 Task: Look for products in the category "Cough Drops" from Beekeepers only.
Action: Mouse moved to (303, 141)
Screenshot: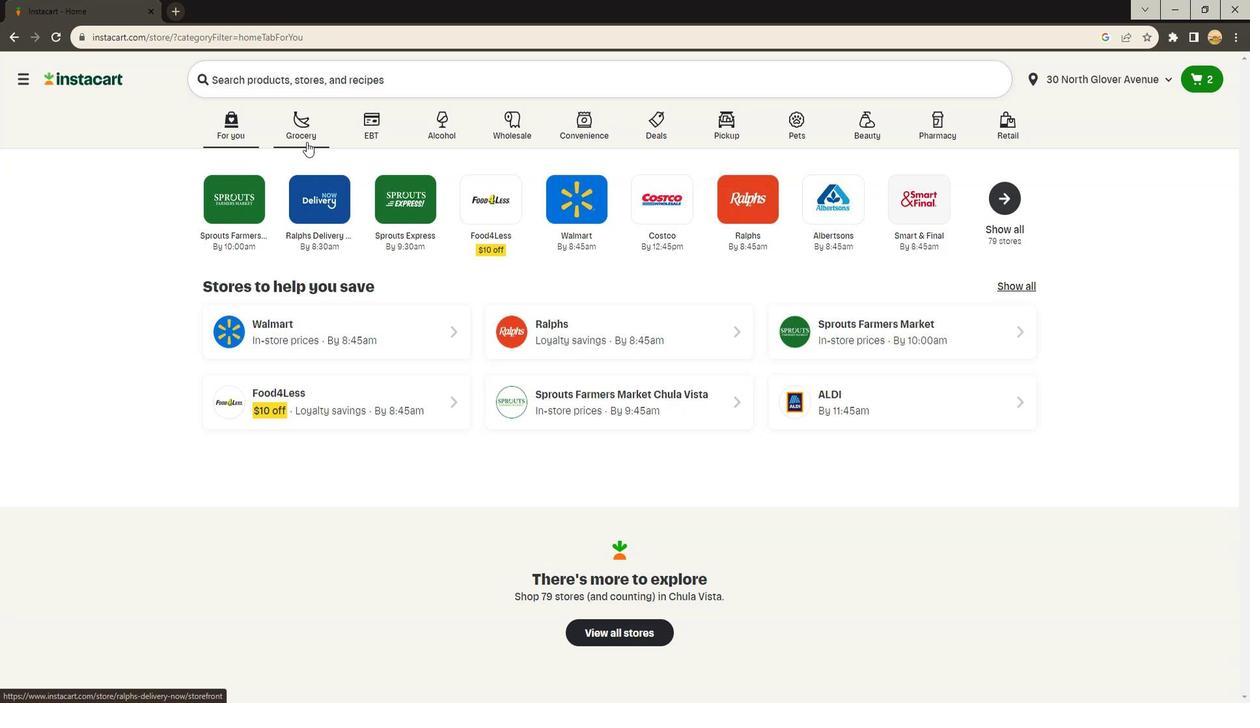 
Action: Mouse pressed left at (303, 141)
Screenshot: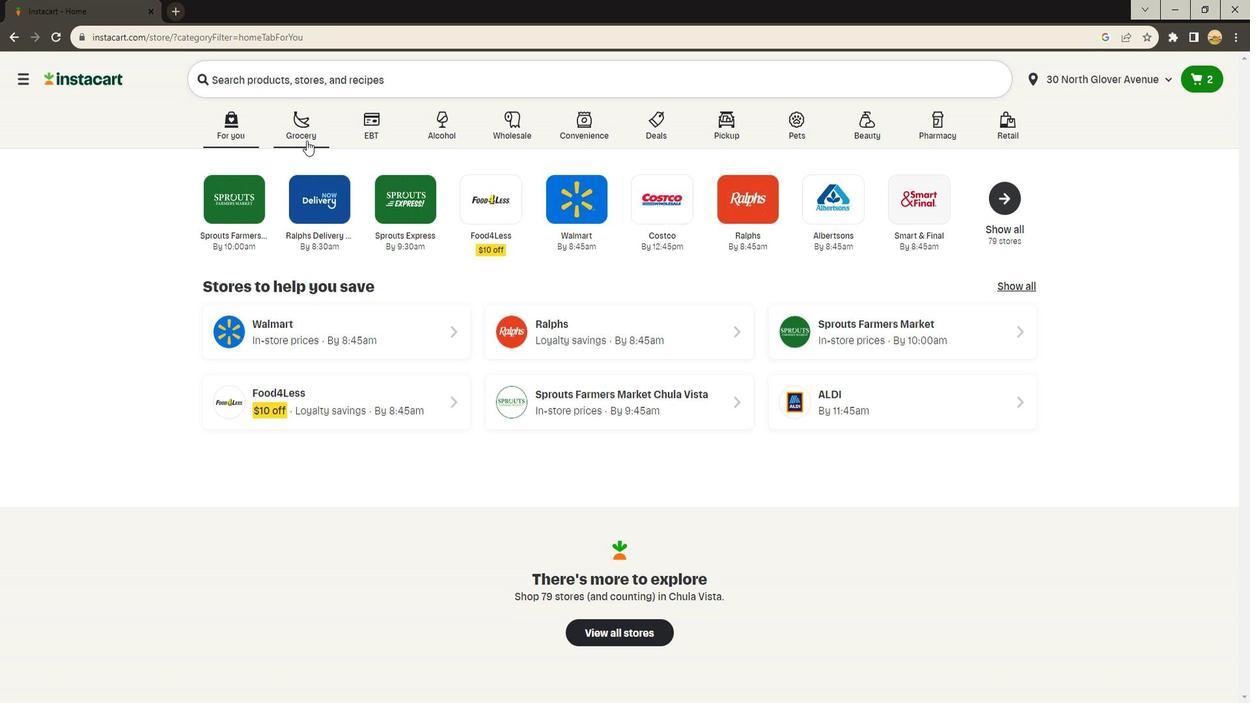 
Action: Mouse moved to (325, 369)
Screenshot: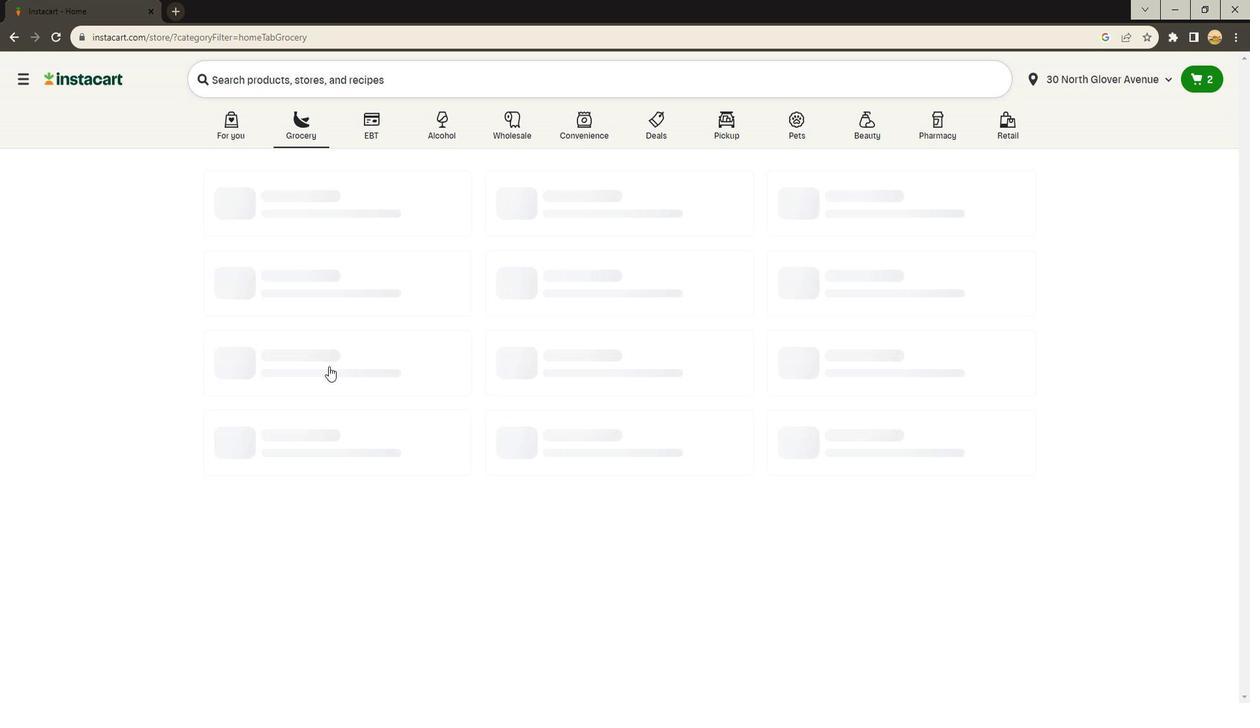 
Action: Mouse pressed left at (325, 369)
Screenshot: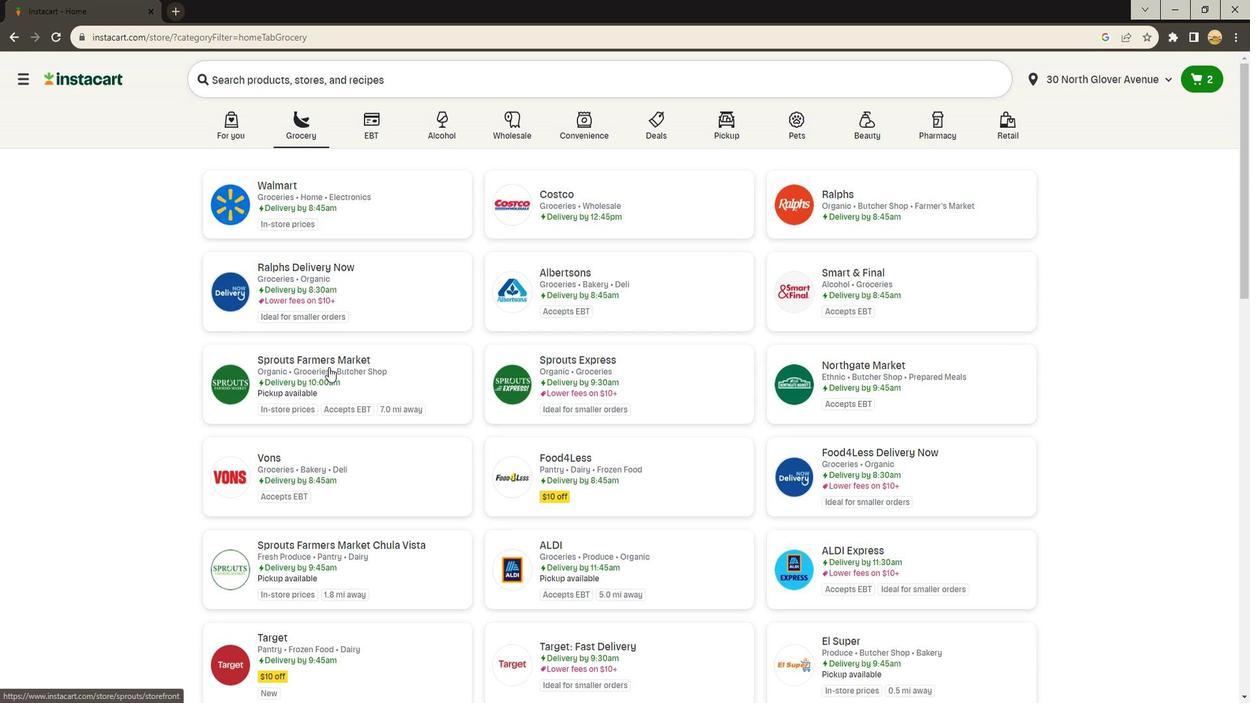 
Action: Mouse moved to (184, 356)
Screenshot: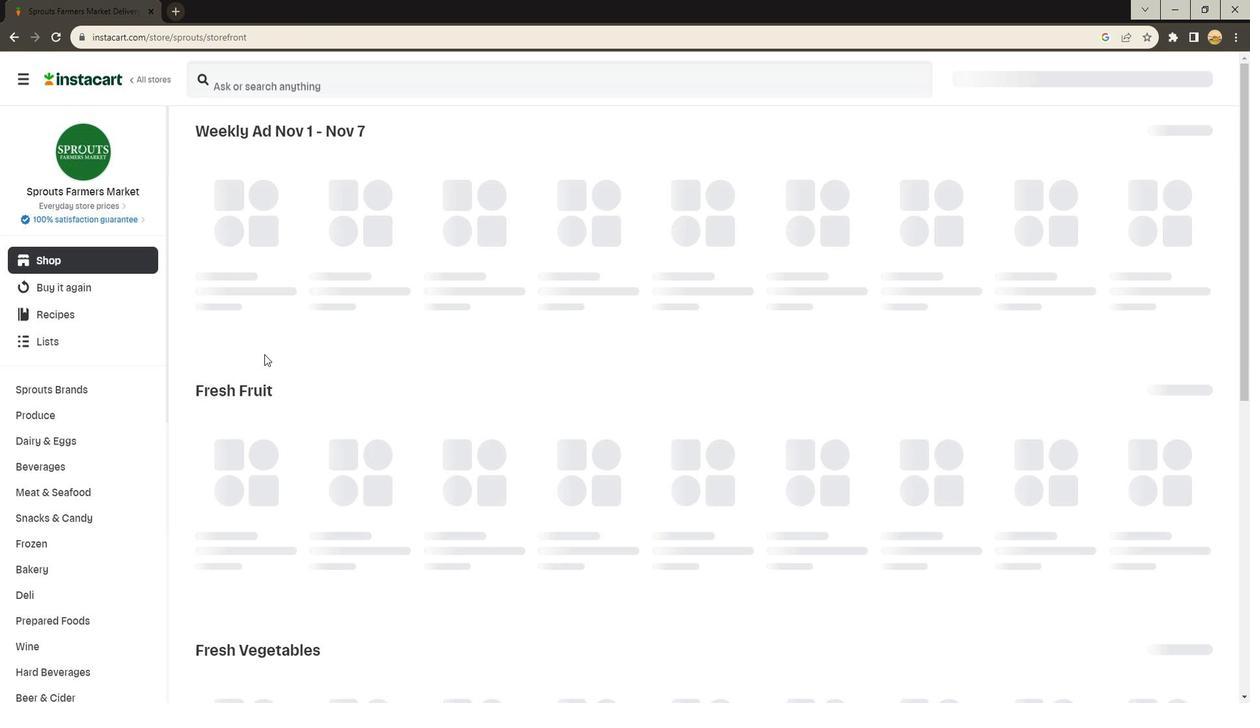 
Action: Mouse scrolled (184, 355) with delta (0, 0)
Screenshot: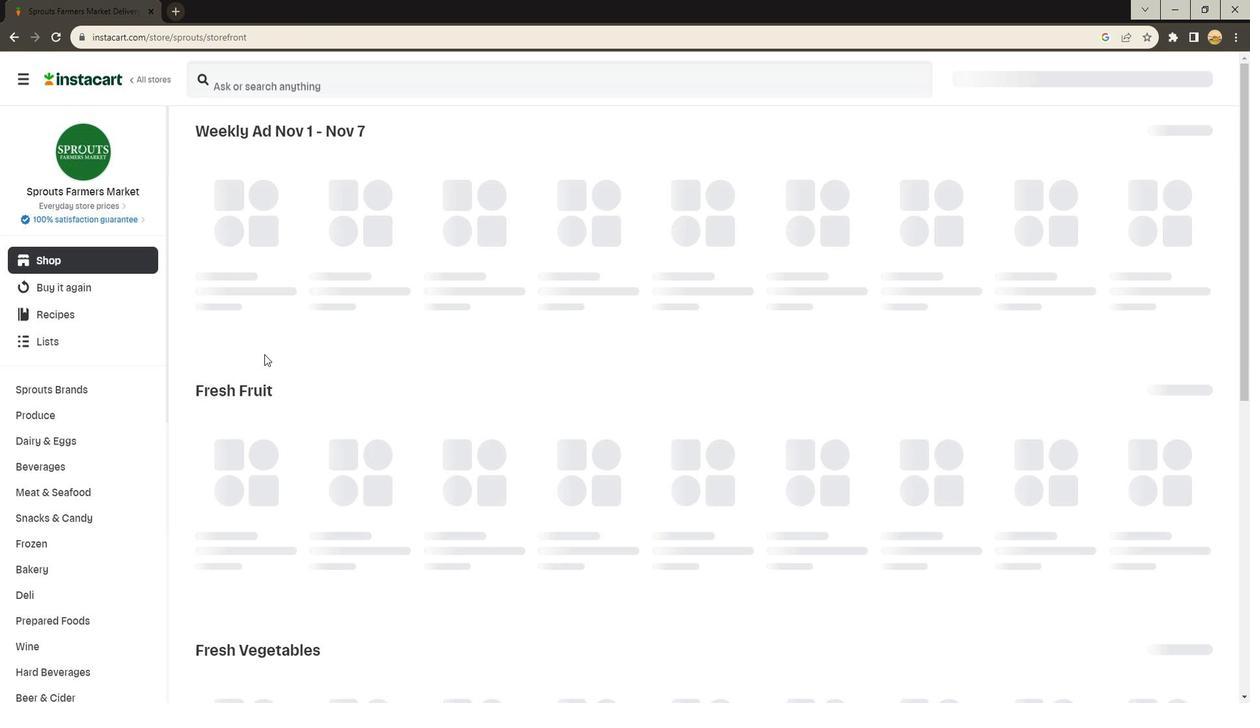 
Action: Mouse moved to (100, 356)
Screenshot: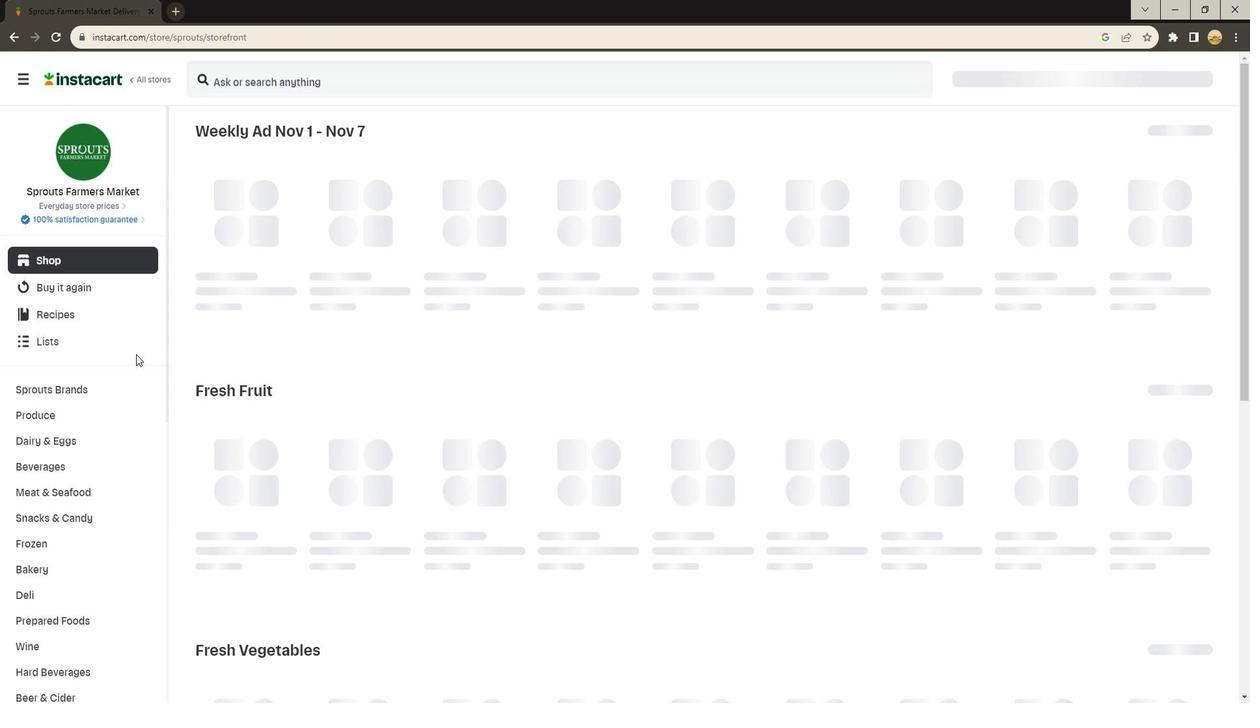 
Action: Mouse scrolled (100, 355) with delta (0, 0)
Screenshot: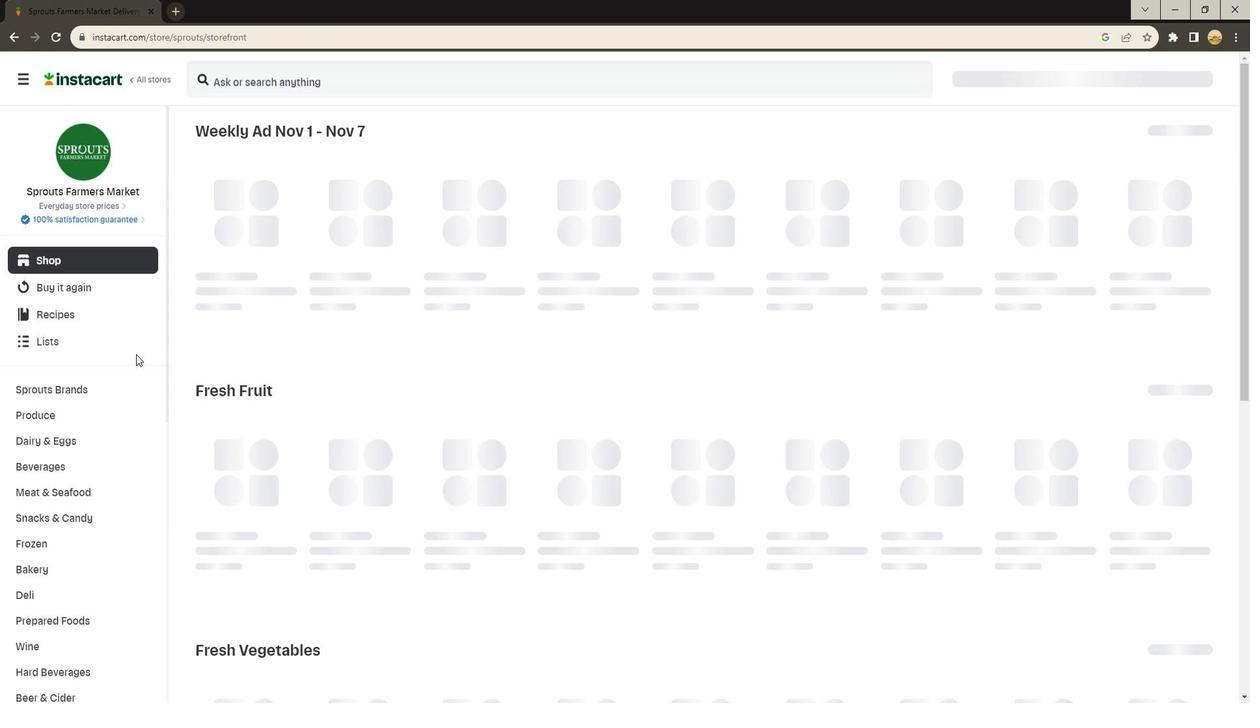 
Action: Mouse moved to (100, 356)
Screenshot: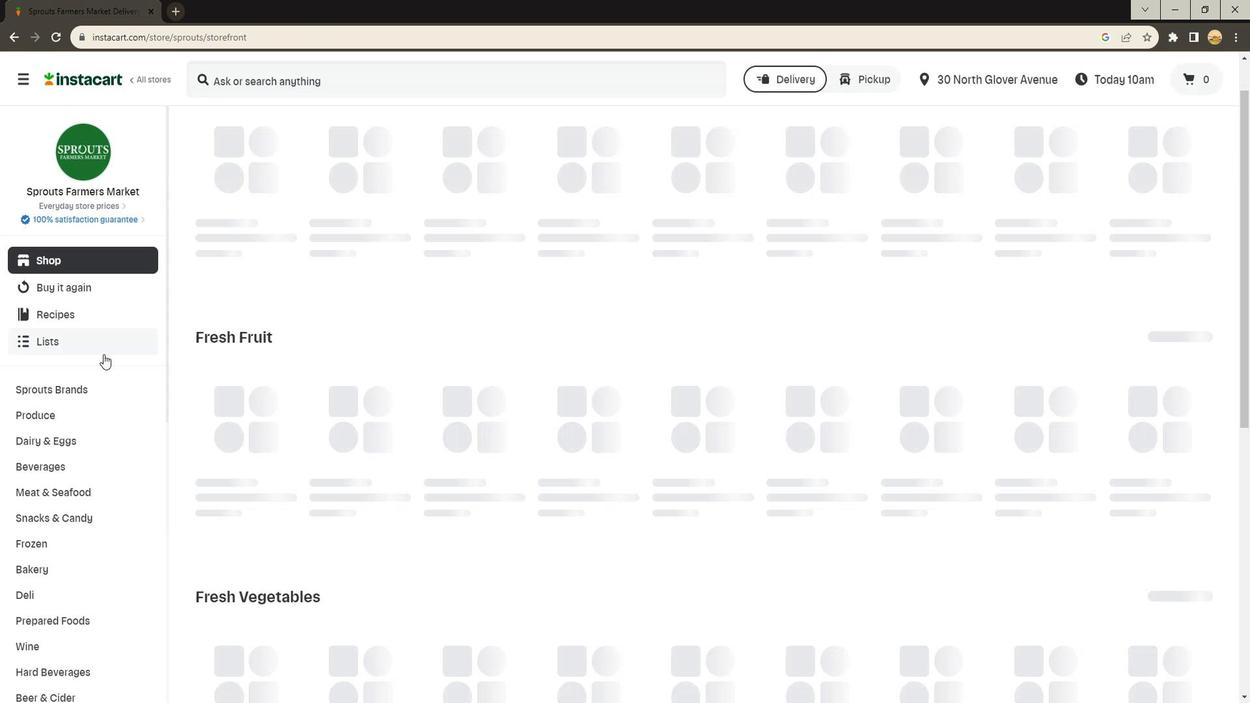
Action: Mouse scrolled (100, 355) with delta (0, 0)
Screenshot: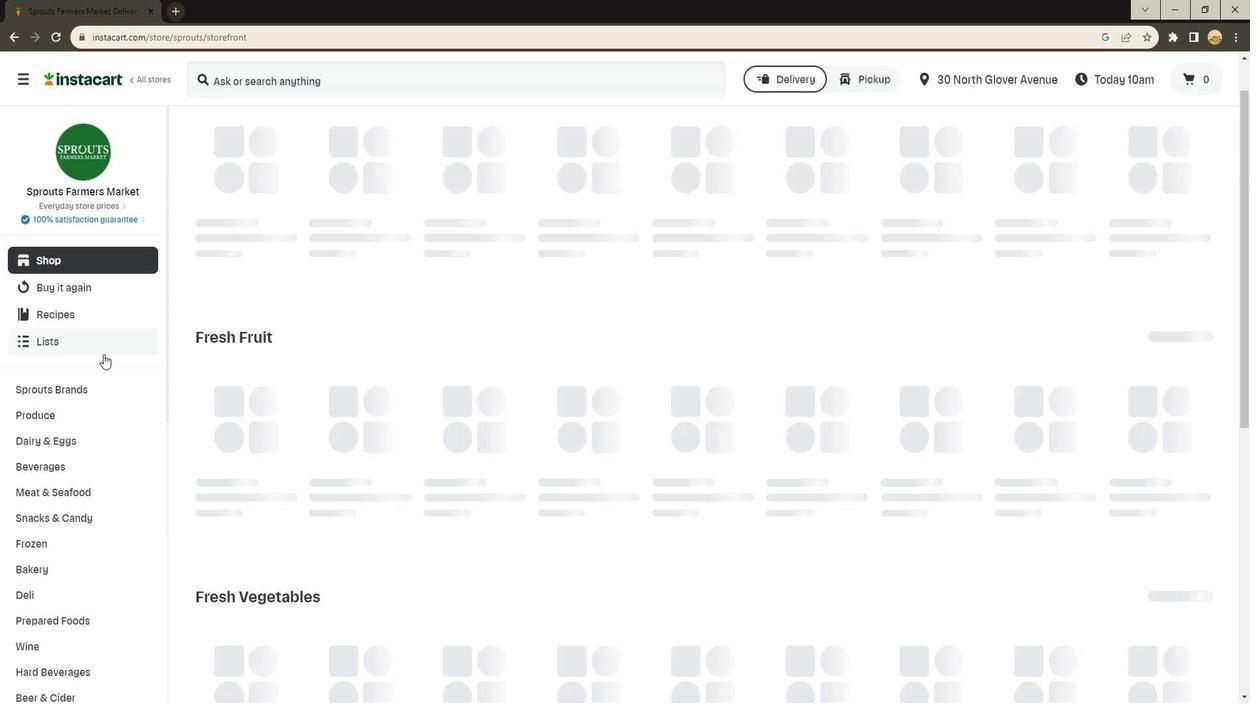 
Action: Mouse moved to (37, 354)
Screenshot: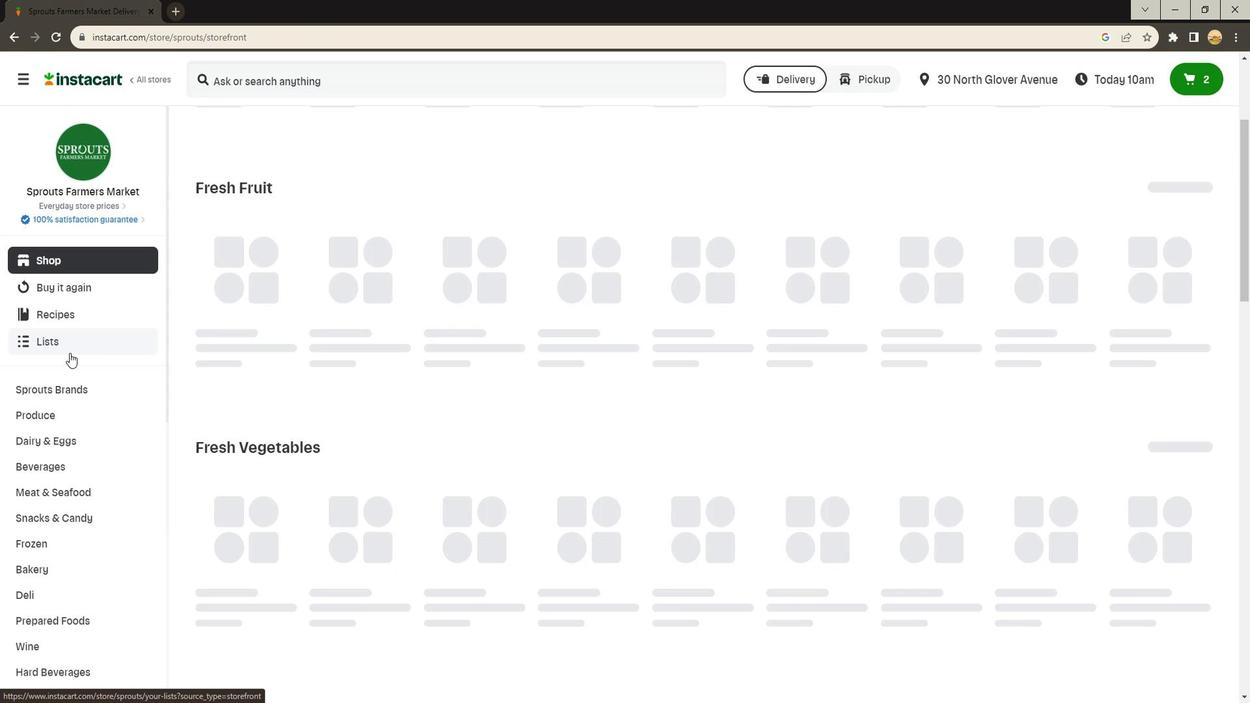
Action: Mouse scrolled (37, 354) with delta (0, 0)
Screenshot: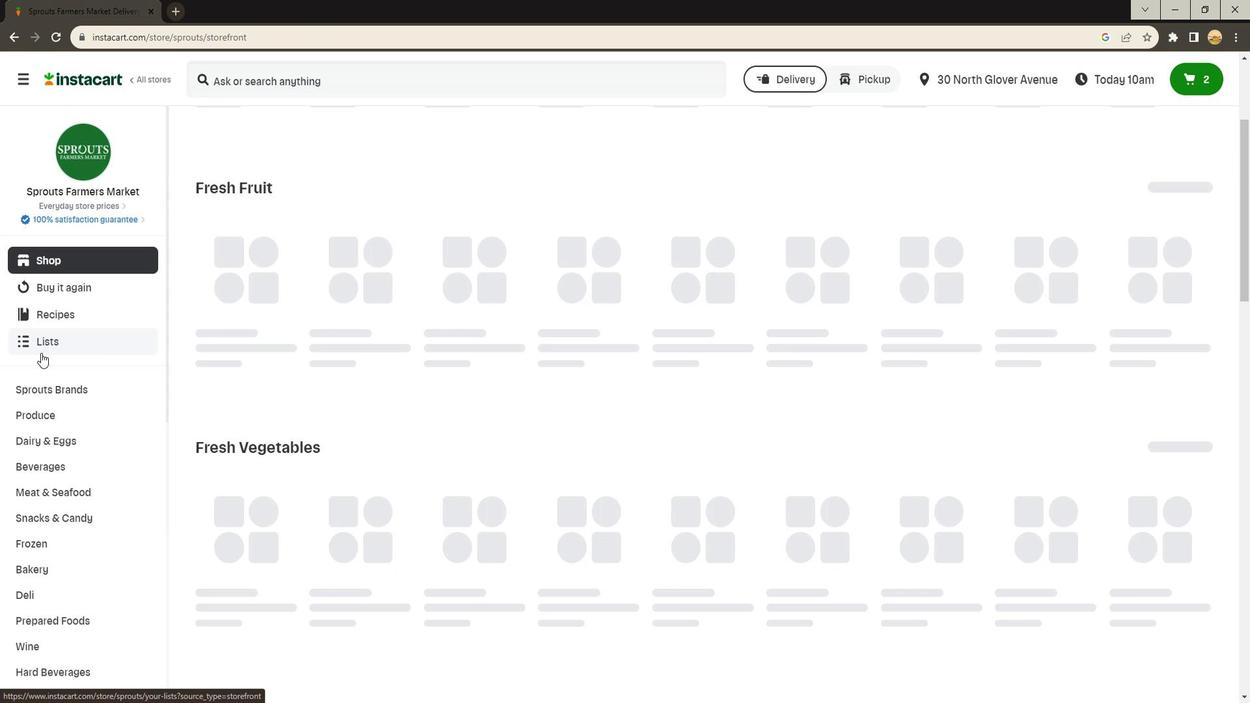 
Action: Mouse scrolled (37, 354) with delta (0, 0)
Screenshot: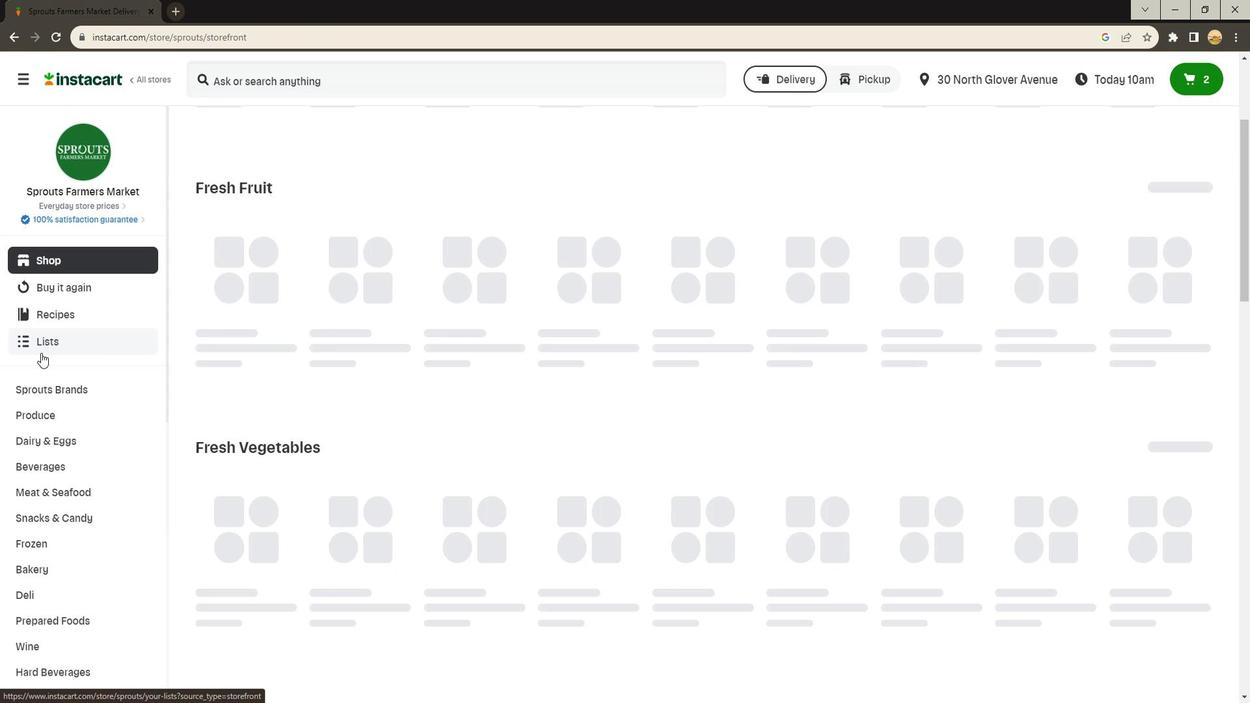 
Action: Mouse scrolled (37, 354) with delta (0, 0)
Screenshot: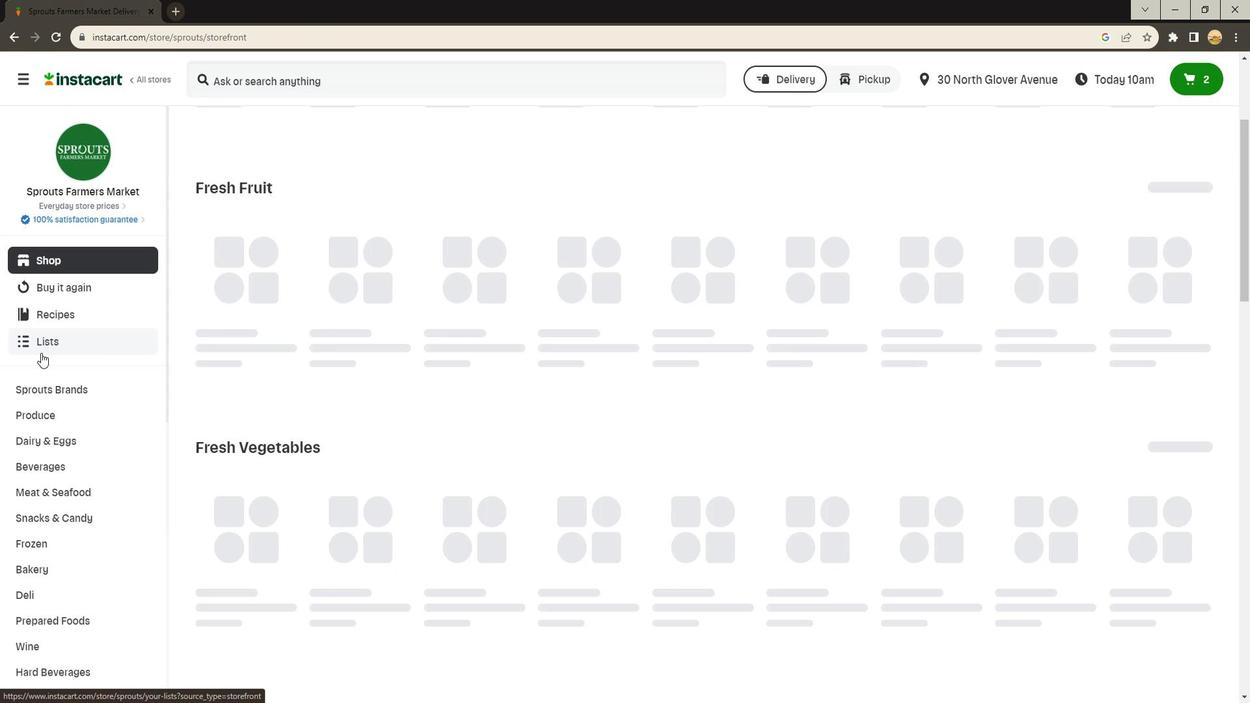 
Action: Mouse scrolled (37, 354) with delta (0, 0)
Screenshot: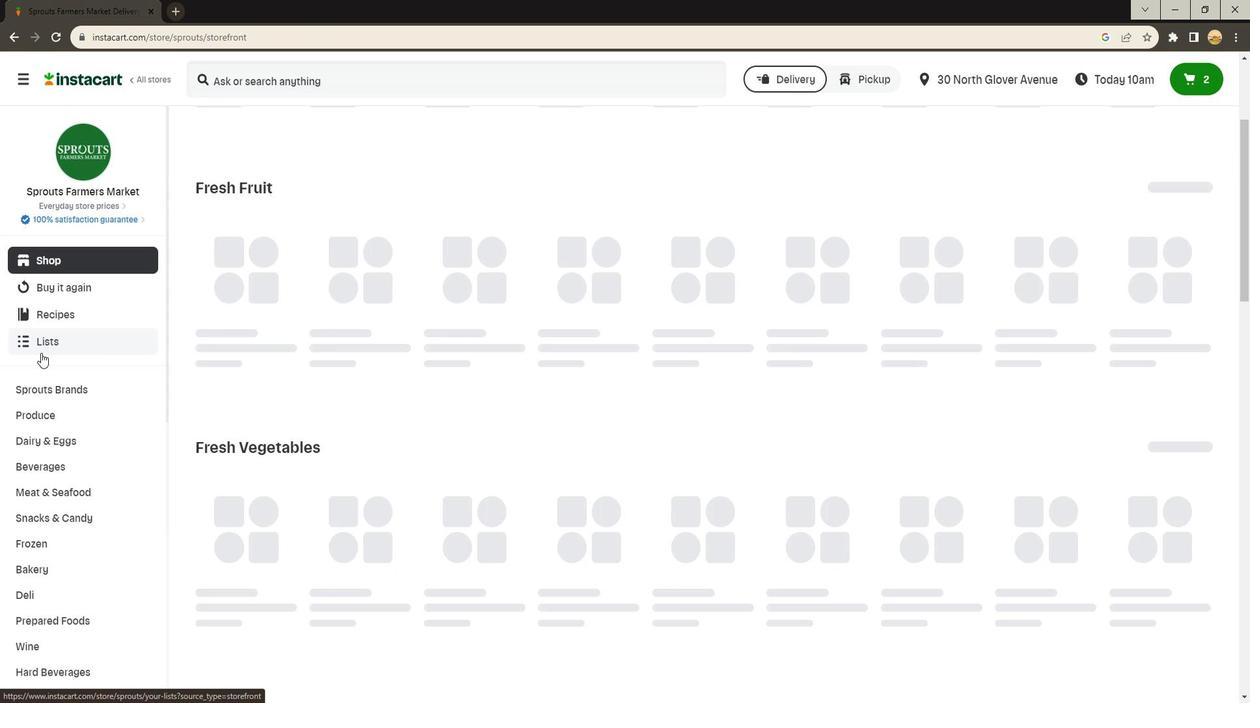 
Action: Mouse scrolled (37, 354) with delta (0, 0)
Screenshot: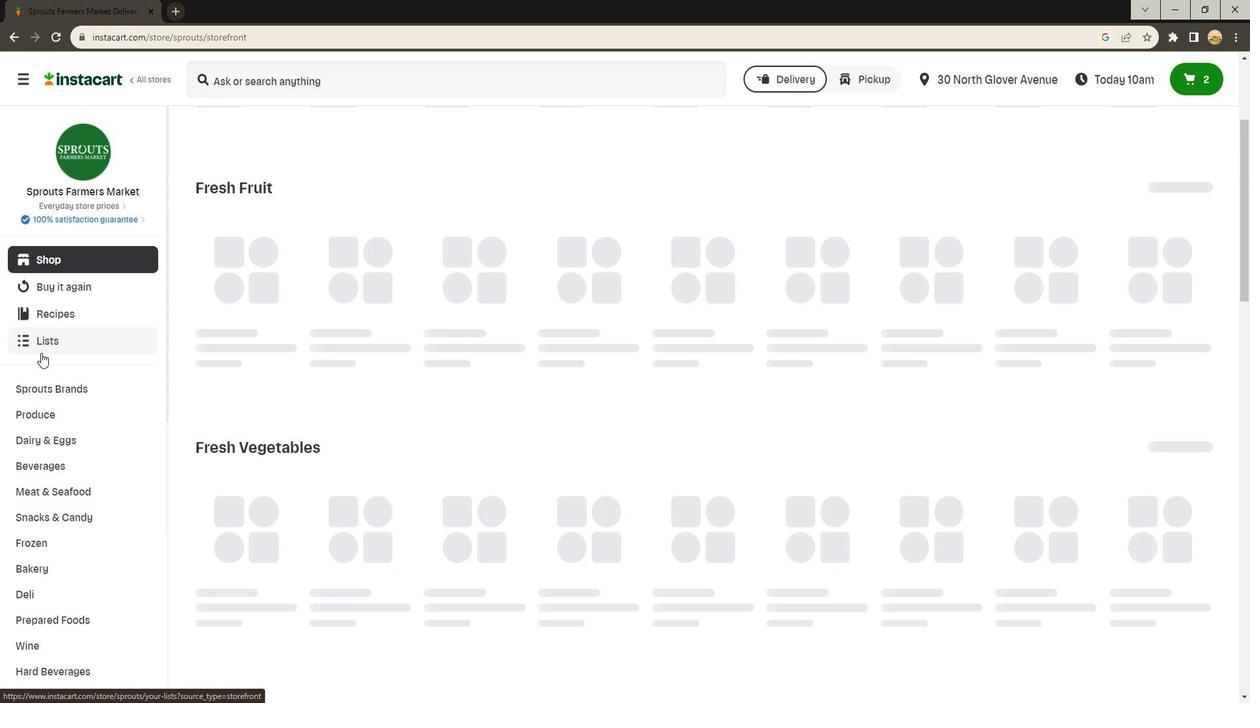 
Action: Mouse scrolled (37, 354) with delta (0, 0)
Screenshot: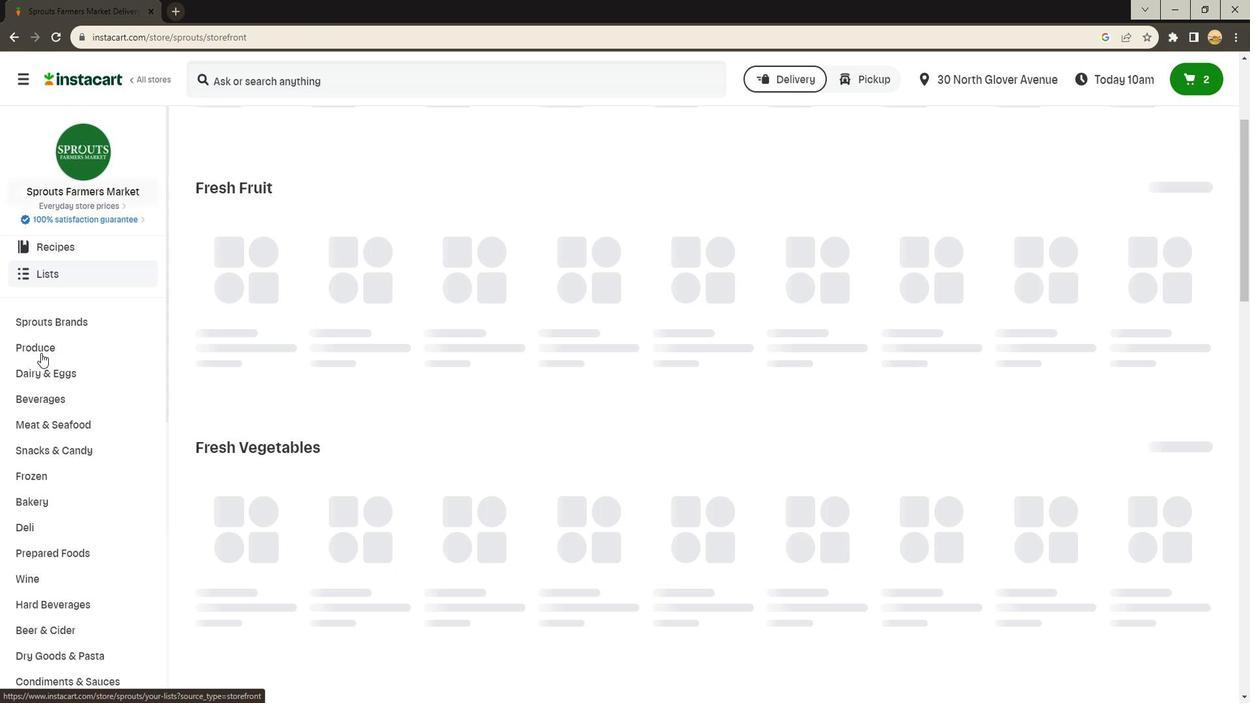 
Action: Mouse scrolled (37, 354) with delta (0, 0)
Screenshot: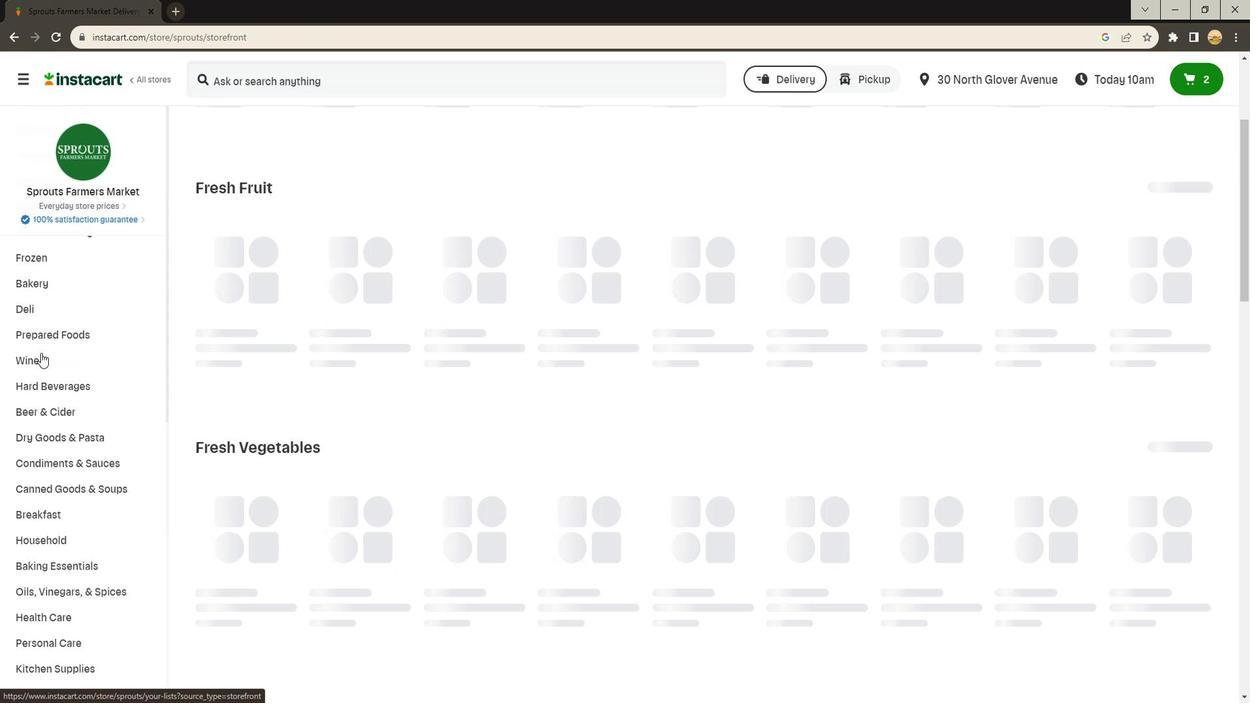 
Action: Mouse moved to (54, 435)
Screenshot: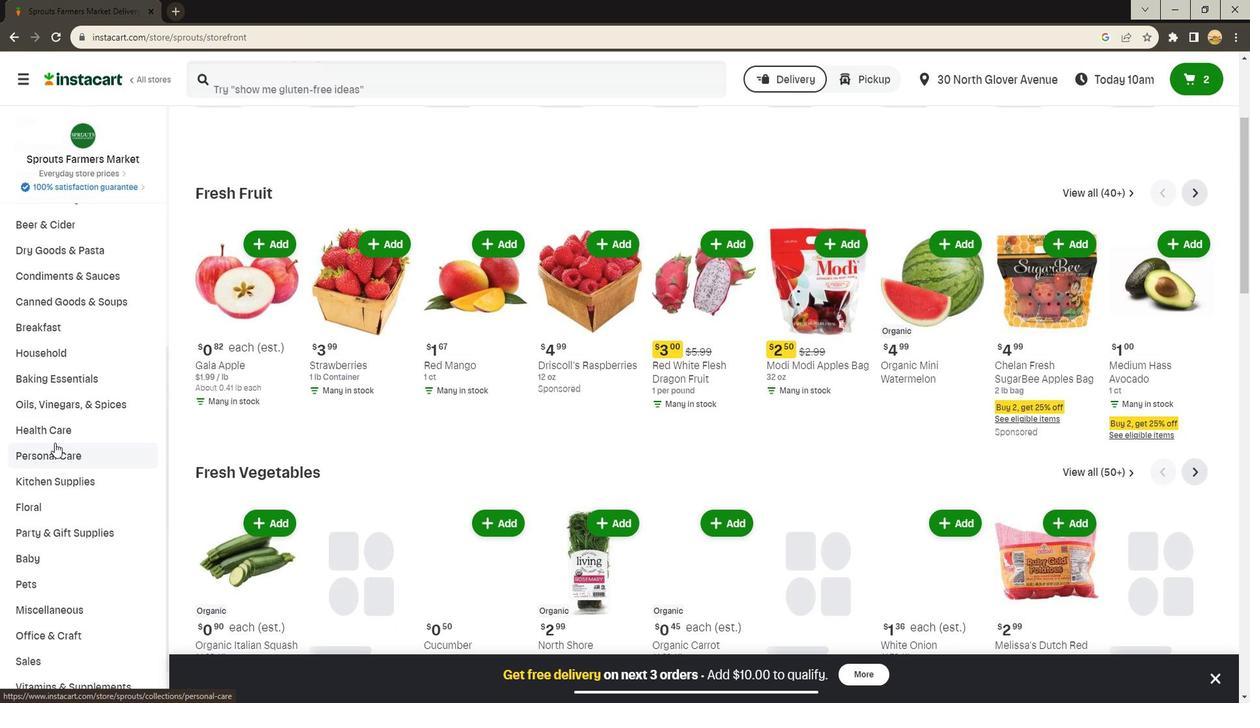 
Action: Mouse pressed left at (54, 435)
Screenshot: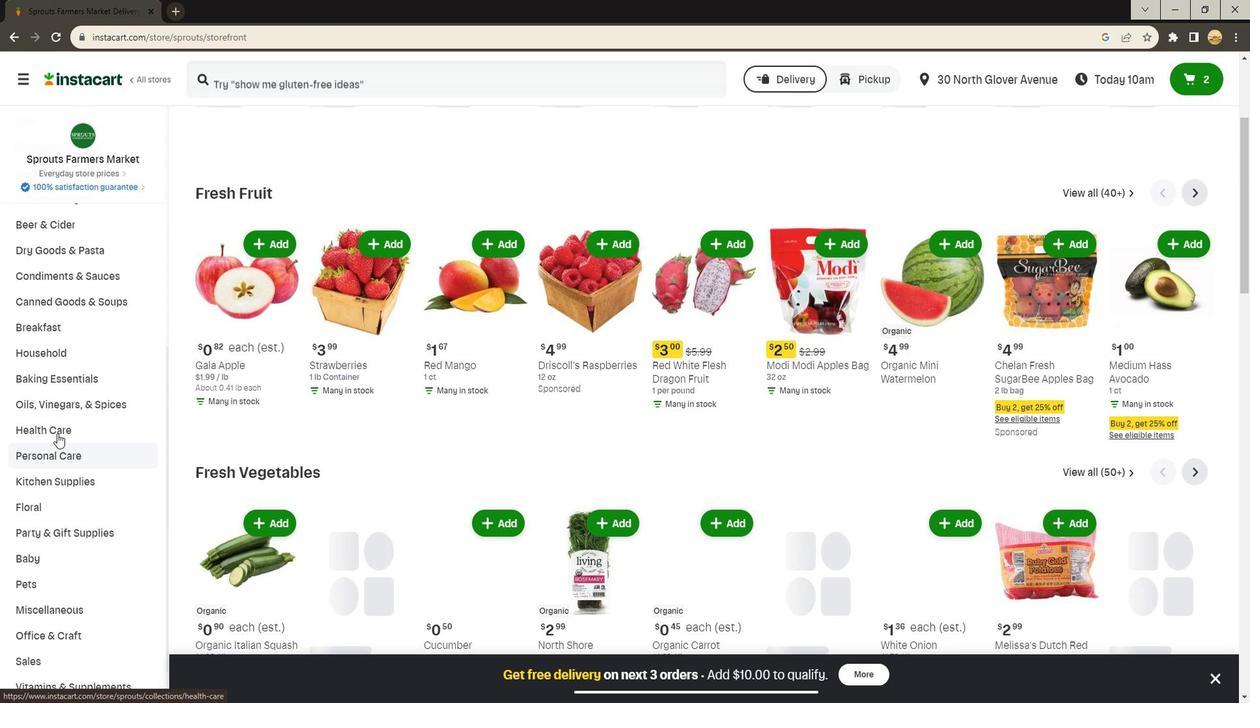
Action: Mouse moved to (319, 181)
Screenshot: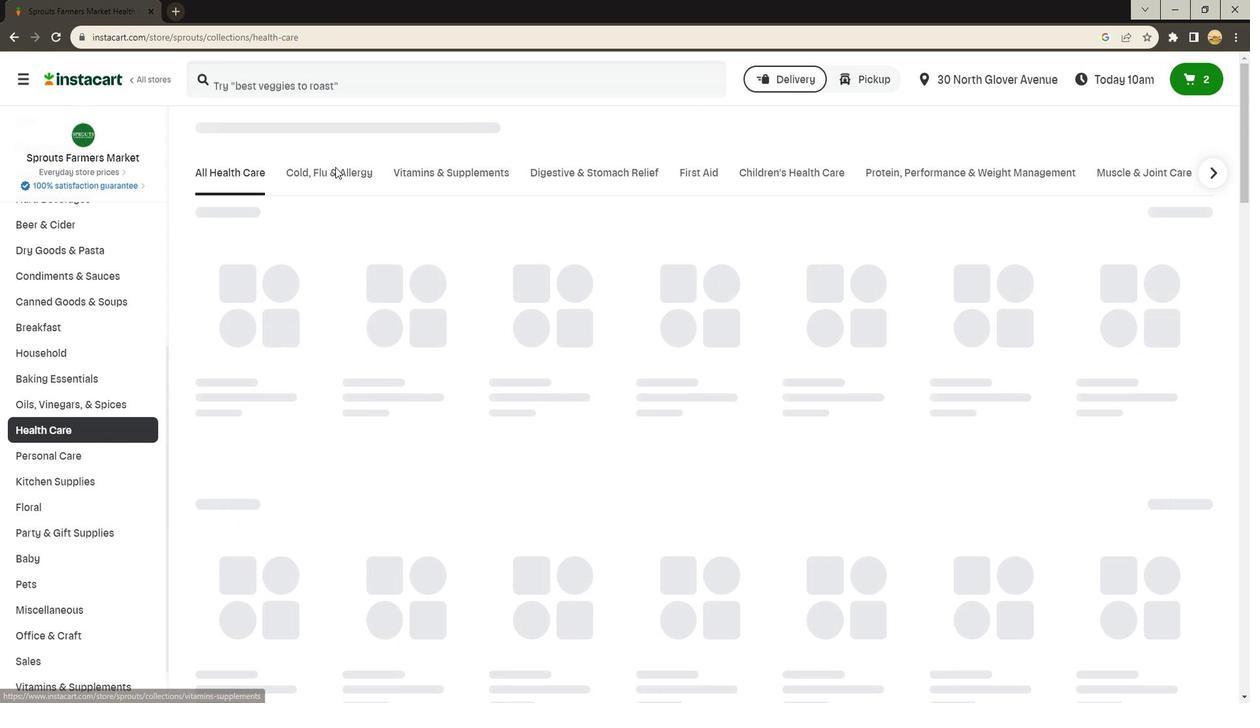 
Action: Mouse pressed left at (319, 181)
Screenshot: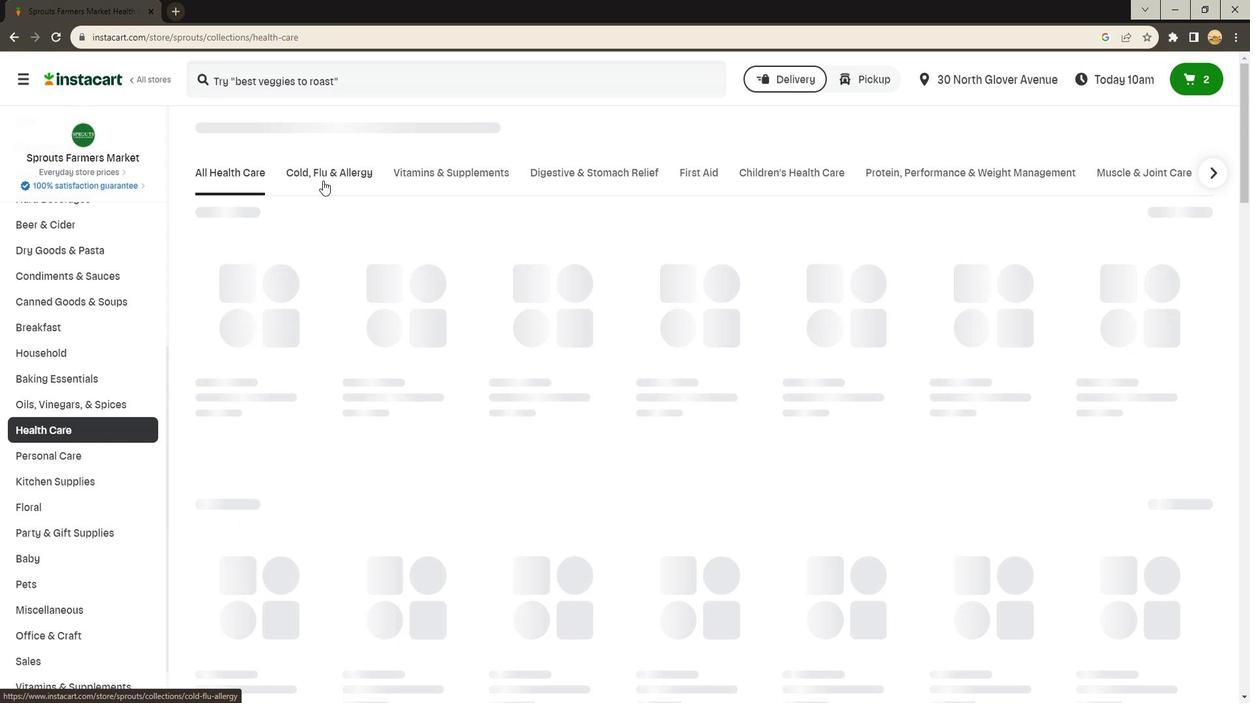 
Action: Mouse moved to (712, 227)
Screenshot: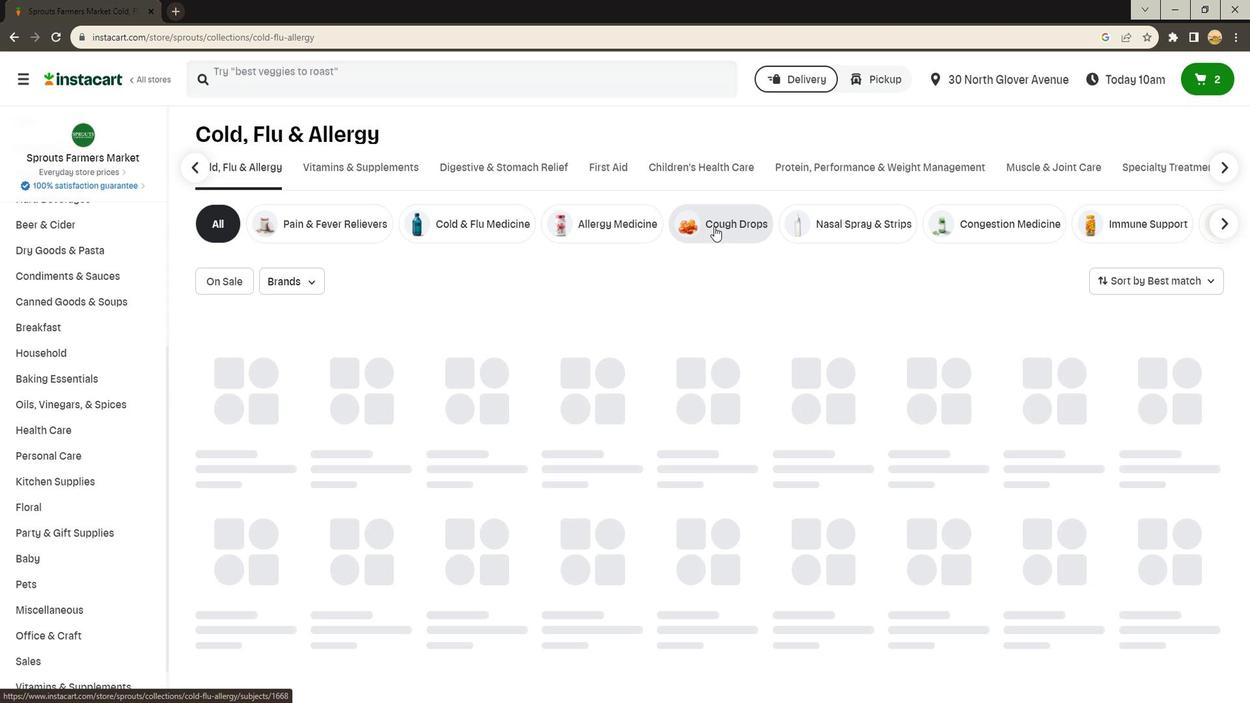 
Action: Mouse pressed left at (712, 227)
Screenshot: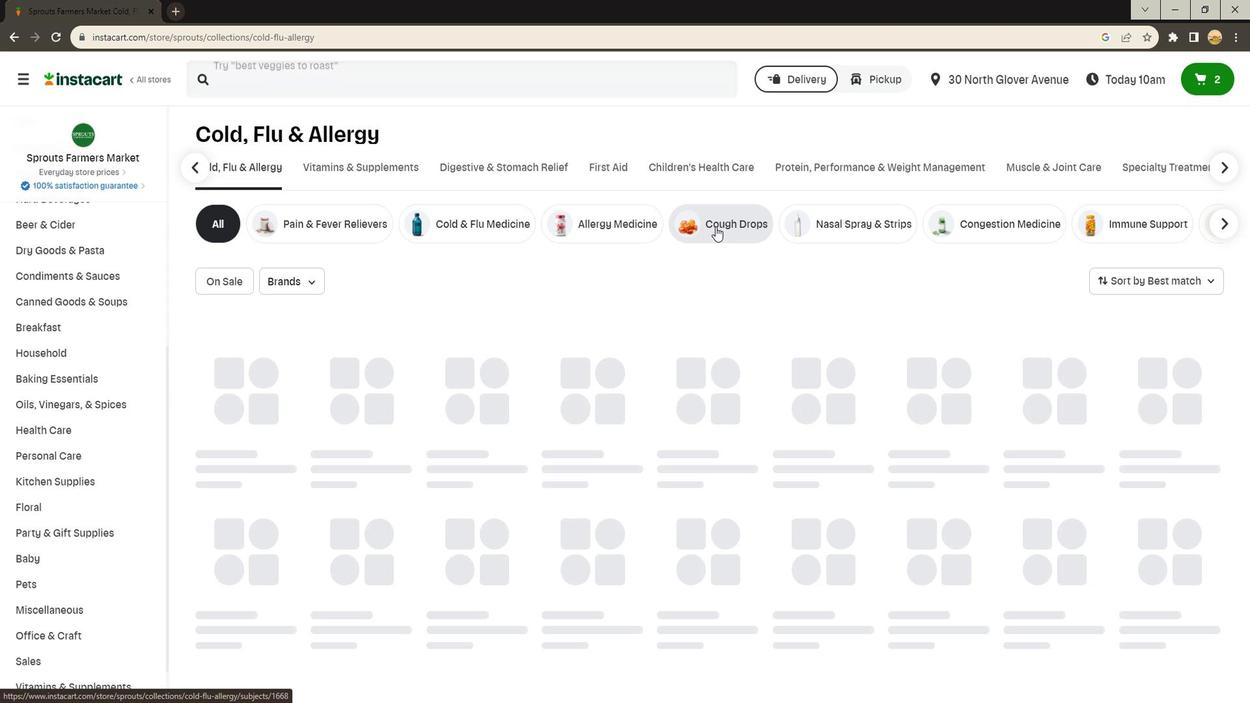
Action: Mouse moved to (304, 287)
Screenshot: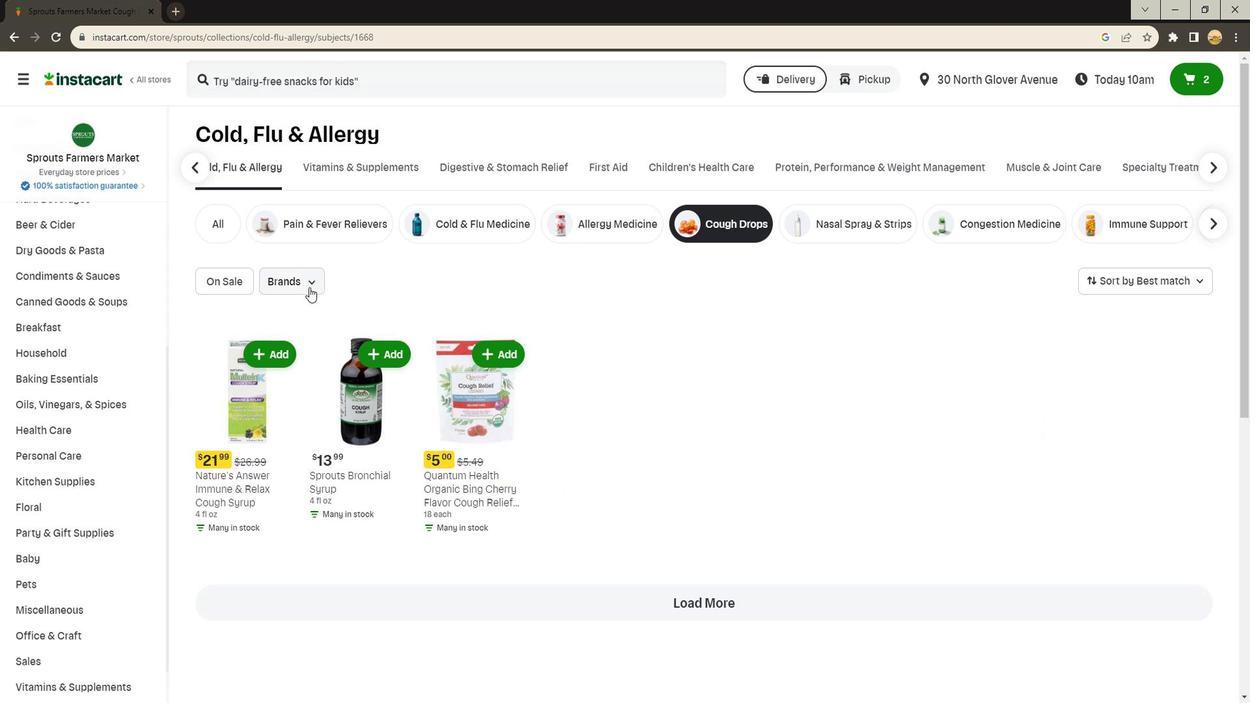 
Action: Mouse pressed left at (304, 287)
Screenshot: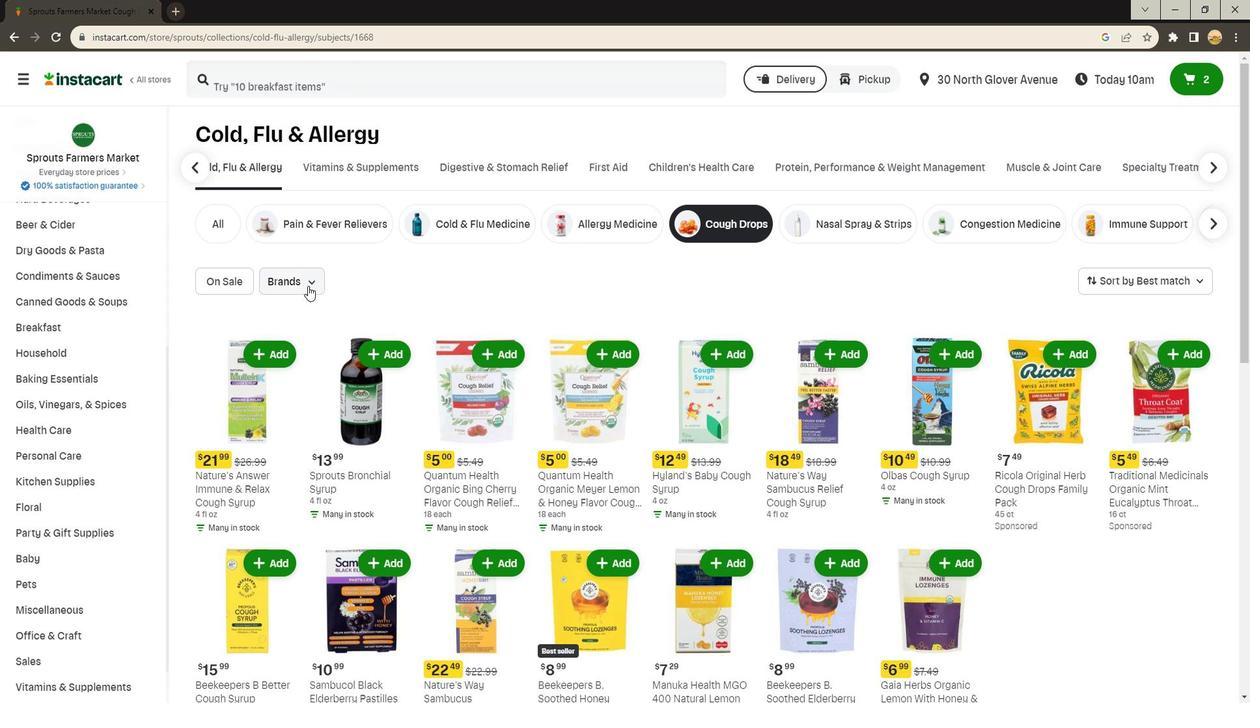 
Action: Mouse moved to (318, 354)
Screenshot: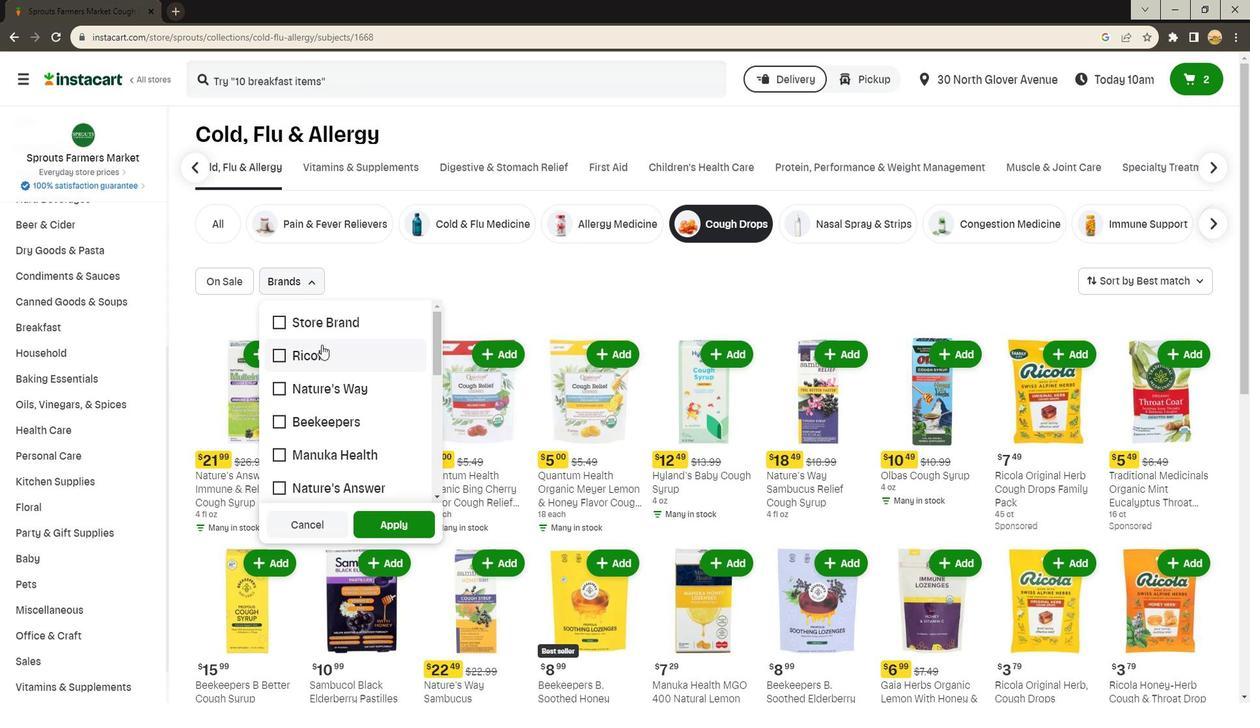 
Action: Mouse scrolled (318, 354) with delta (0, 0)
Screenshot: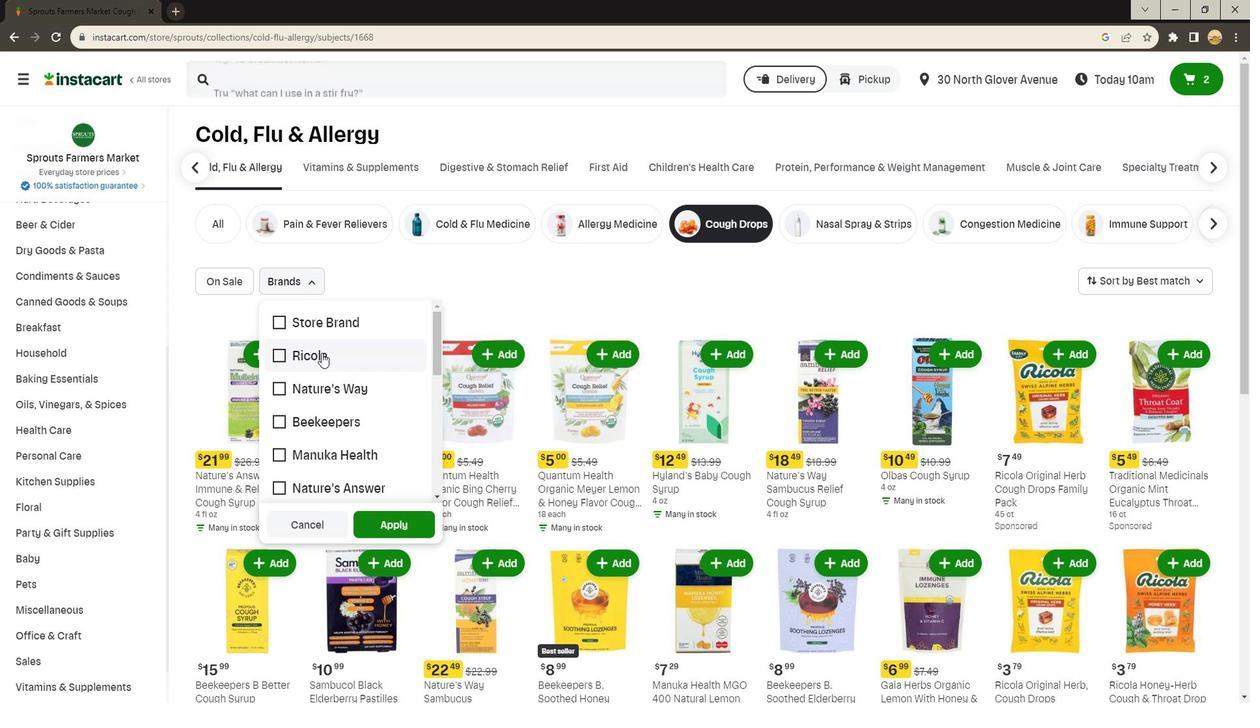 
Action: Mouse pressed left at (318, 354)
Screenshot: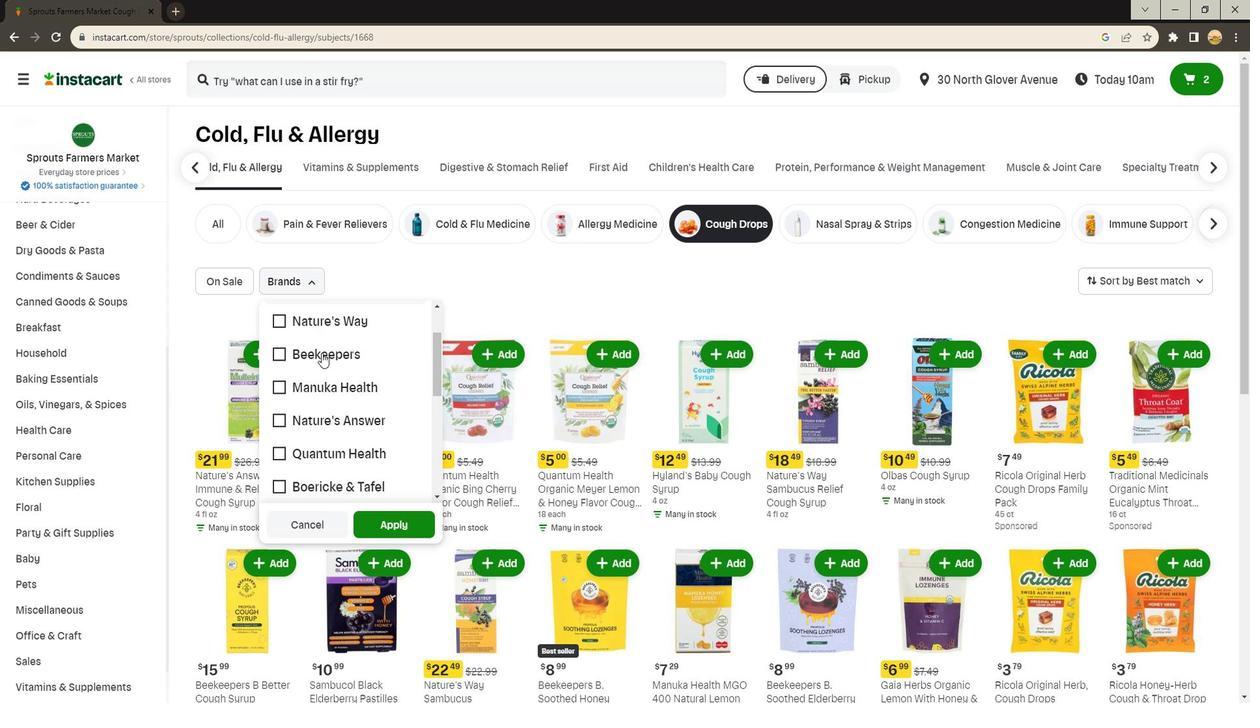 
Action: Mouse moved to (378, 522)
Screenshot: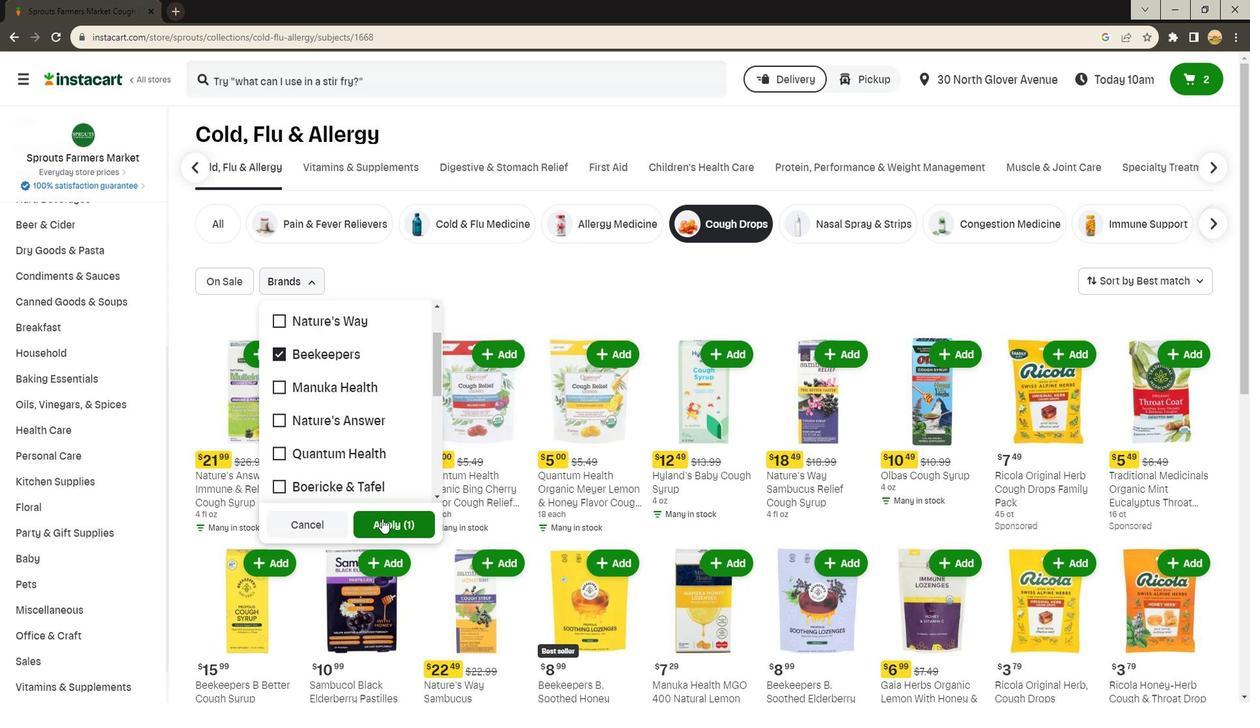 
Action: Mouse pressed left at (378, 522)
Screenshot: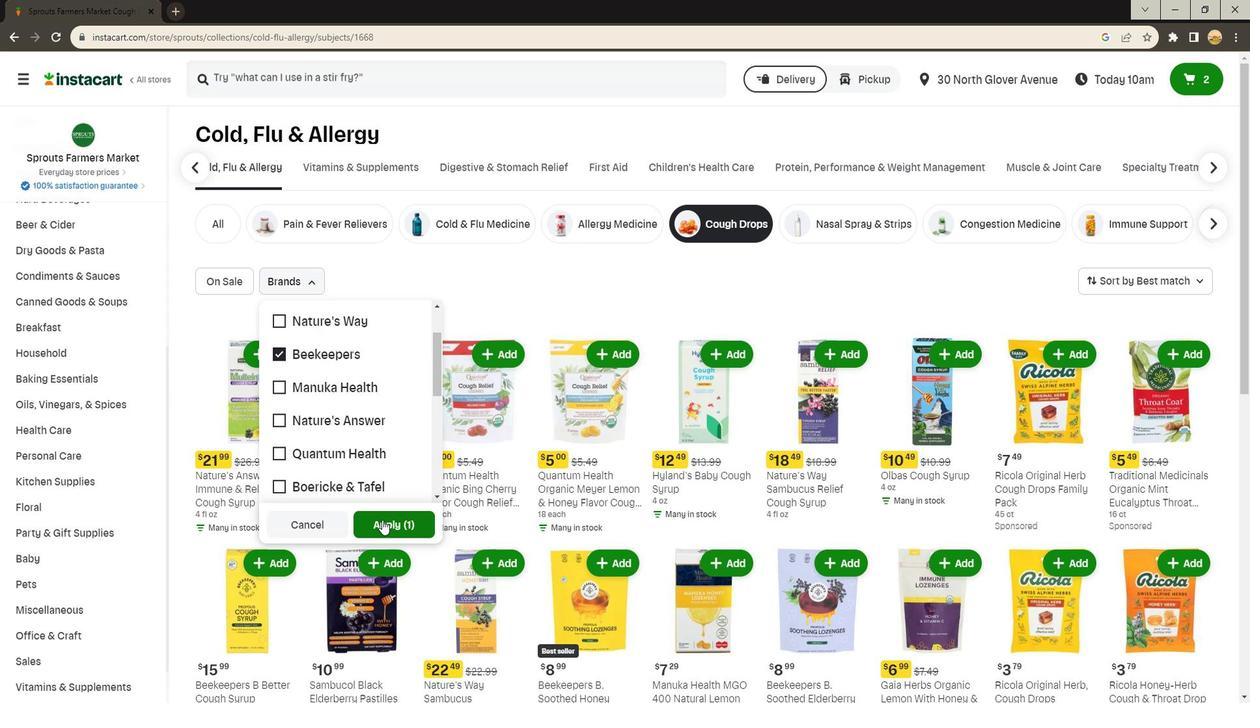 
Action: Mouse moved to (751, 498)
Screenshot: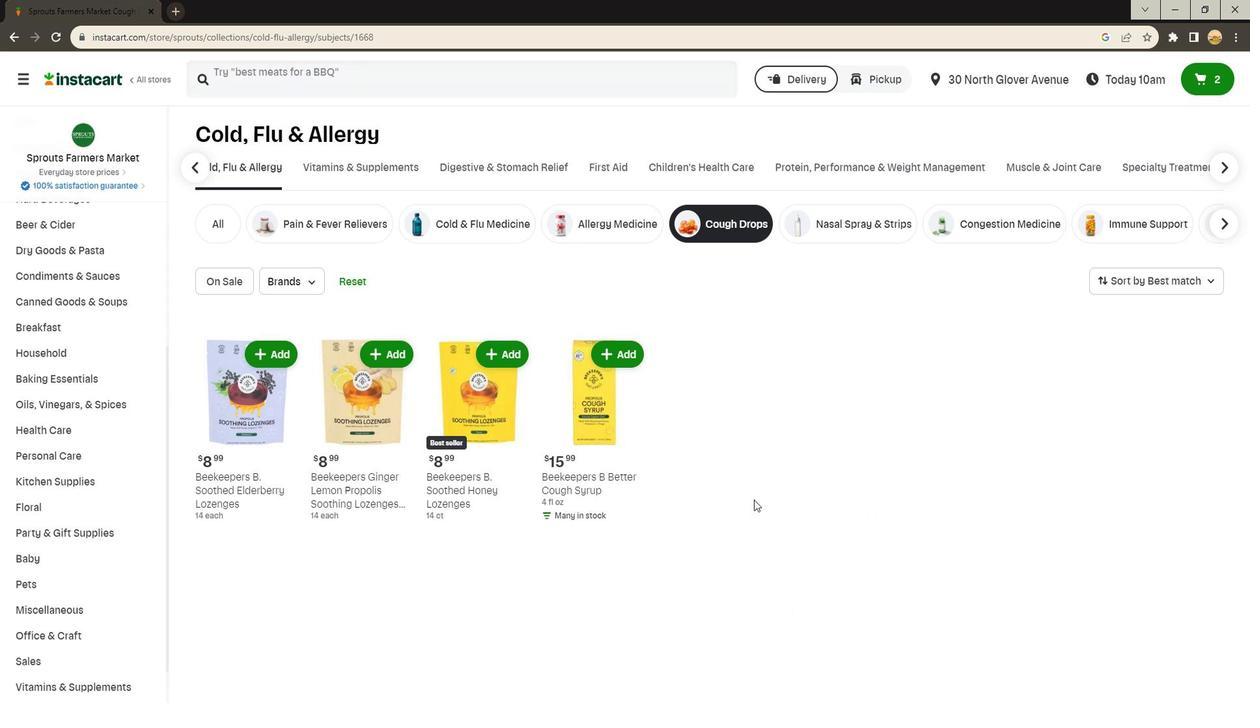 
